 Task: Select Turn focus following on or off
Action: Mouse moved to (211, 185)
Screenshot: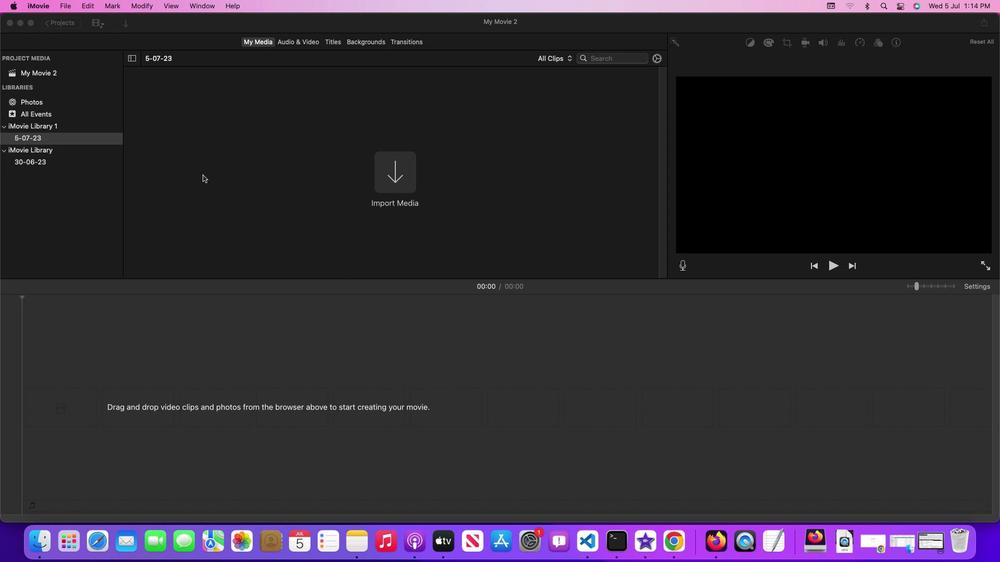 
Action: Mouse pressed left at (211, 185)
Screenshot: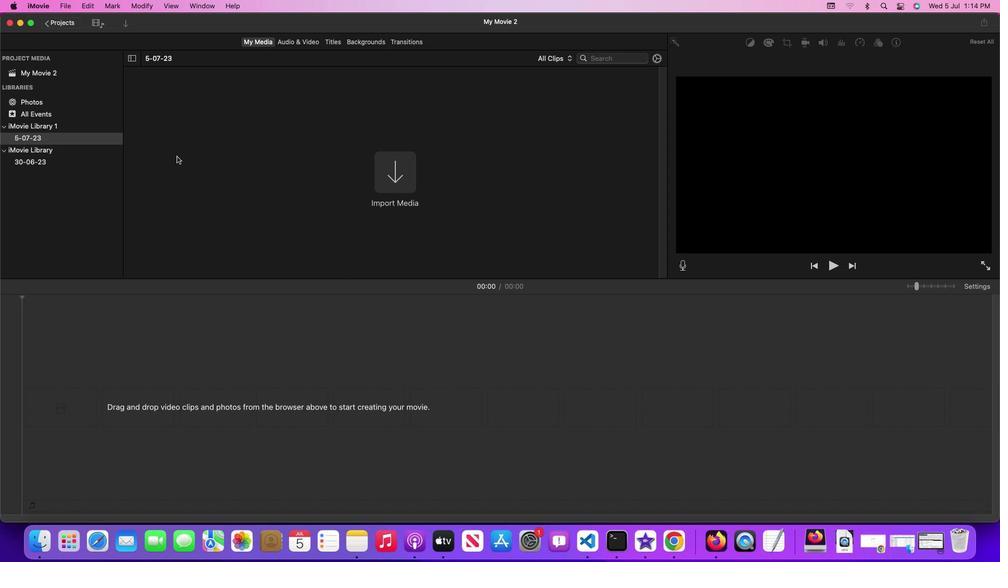 
Action: Mouse moved to (45, 9)
Screenshot: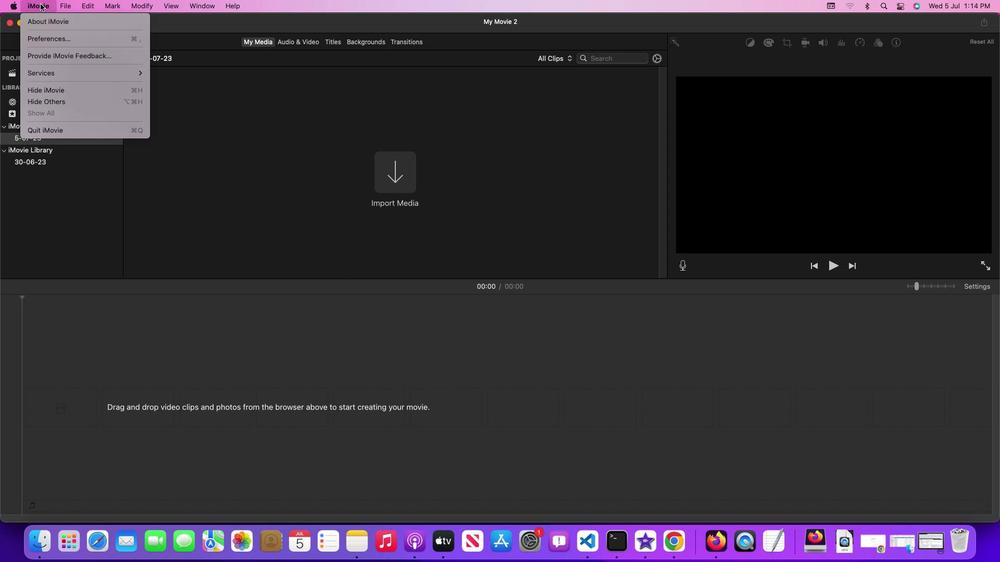 
Action: Mouse pressed left at (45, 9)
Screenshot: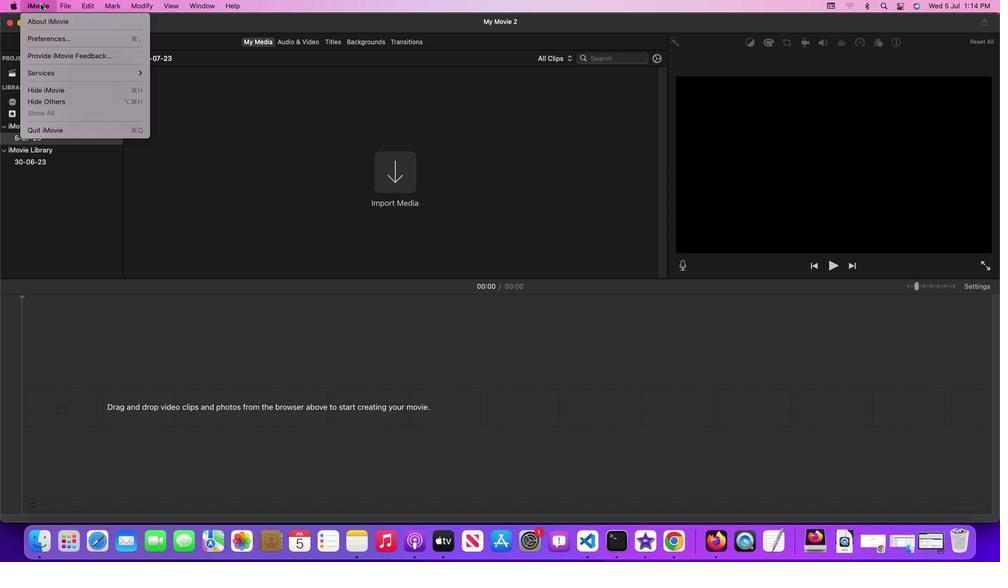 
Action: Mouse moved to (168, 94)
Screenshot: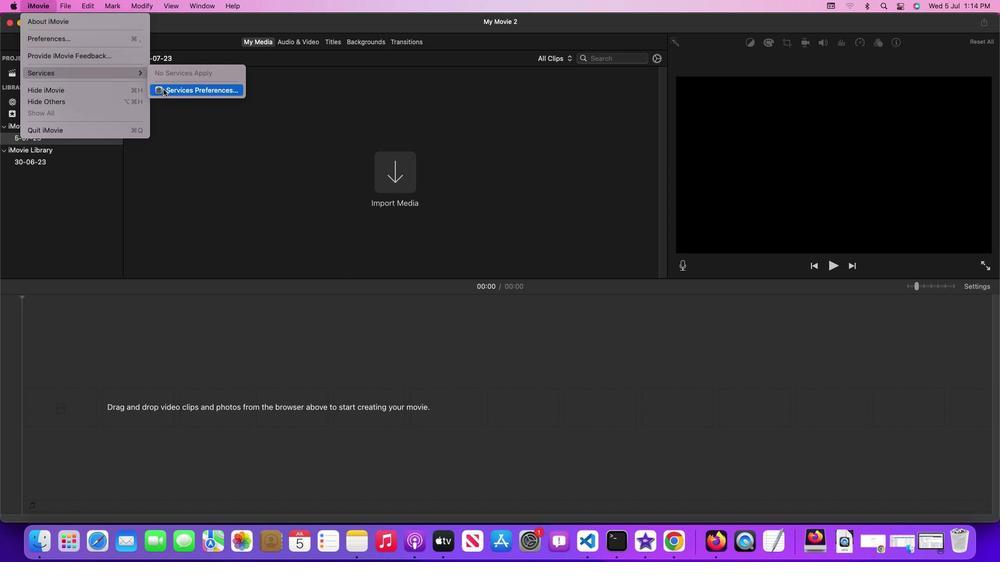 
Action: Mouse pressed left at (168, 94)
Screenshot: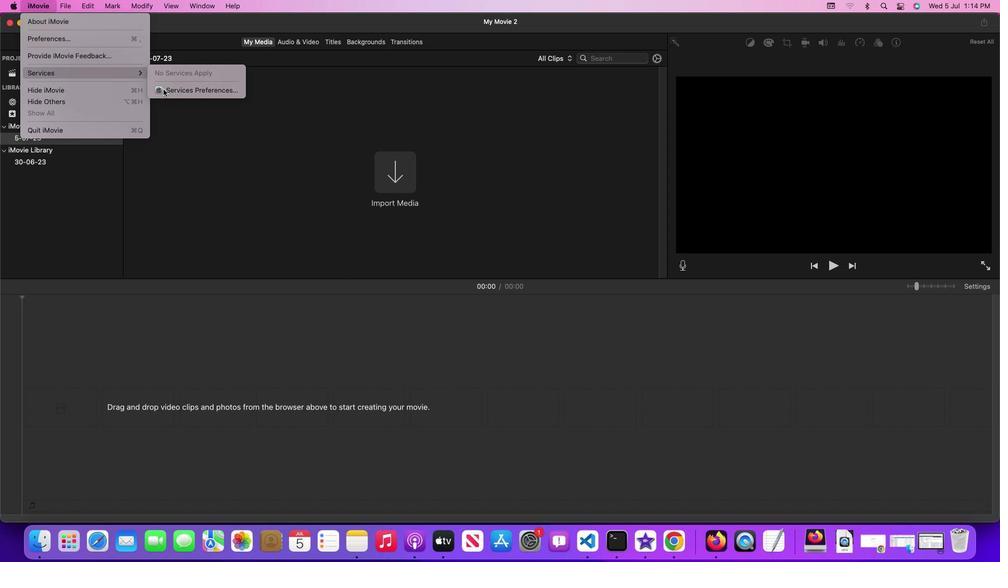 
Action: Mouse moved to (398, 163)
Screenshot: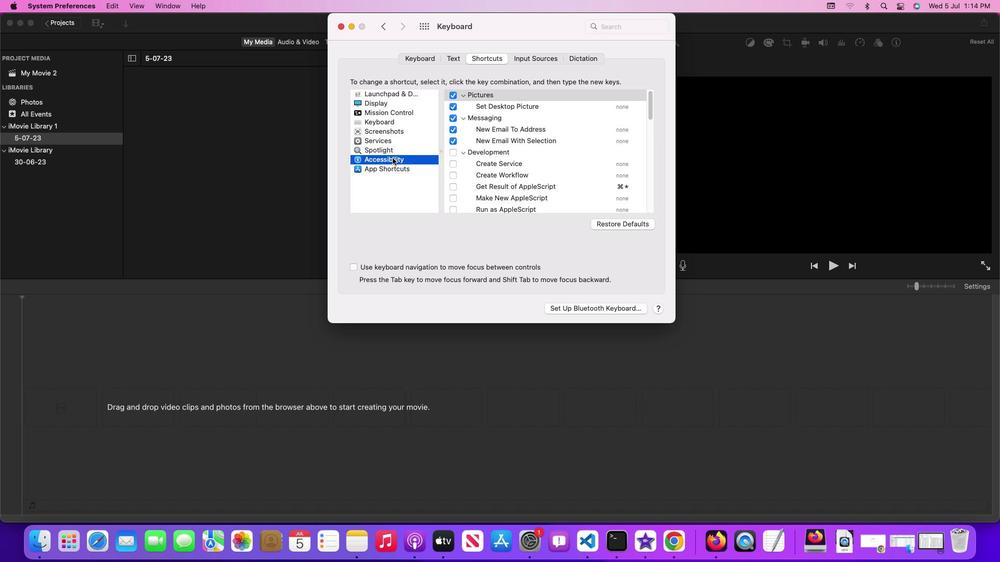 
Action: Mouse pressed left at (398, 163)
Screenshot: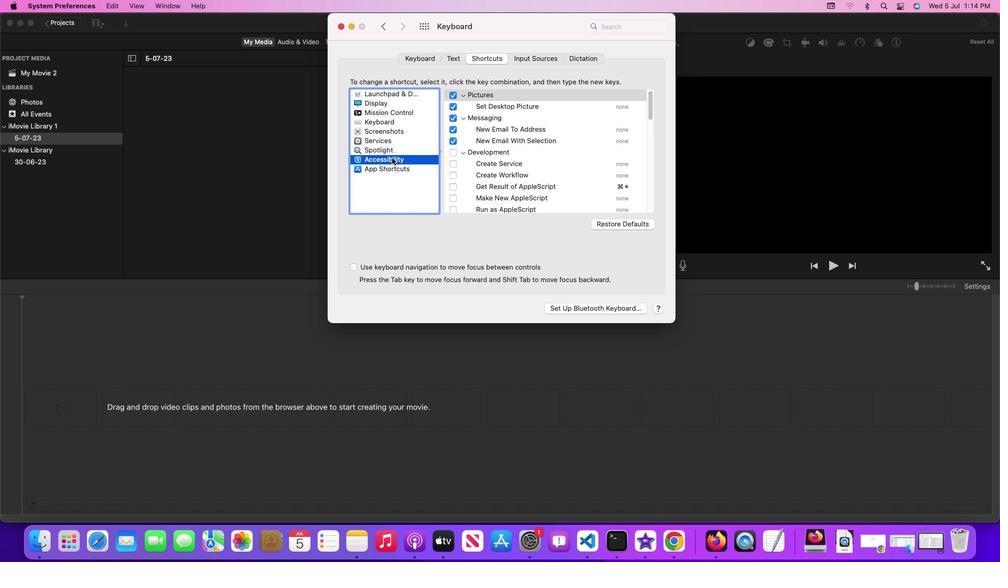 
Action: Mouse moved to (509, 156)
Screenshot: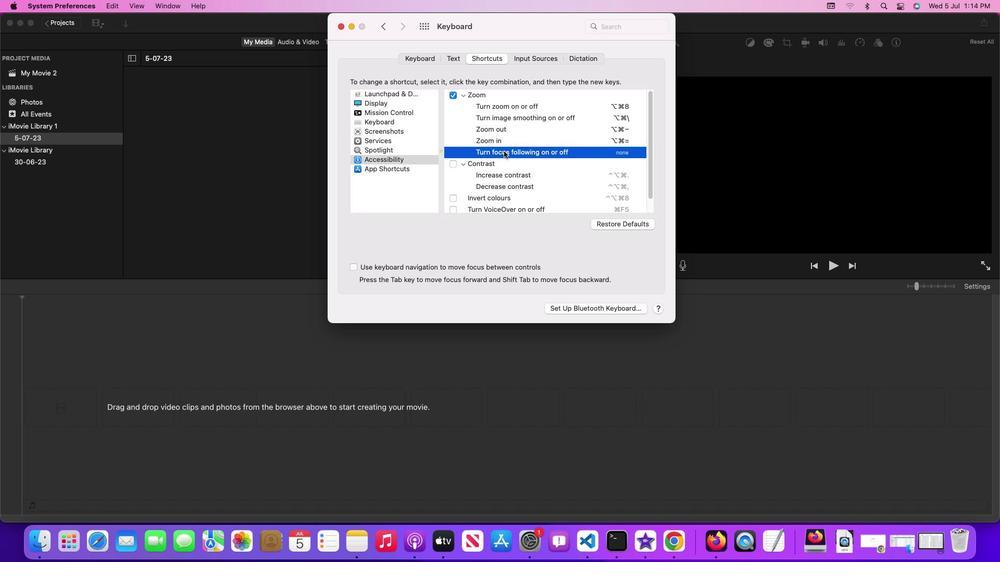 
Action: Mouse pressed left at (509, 156)
Screenshot: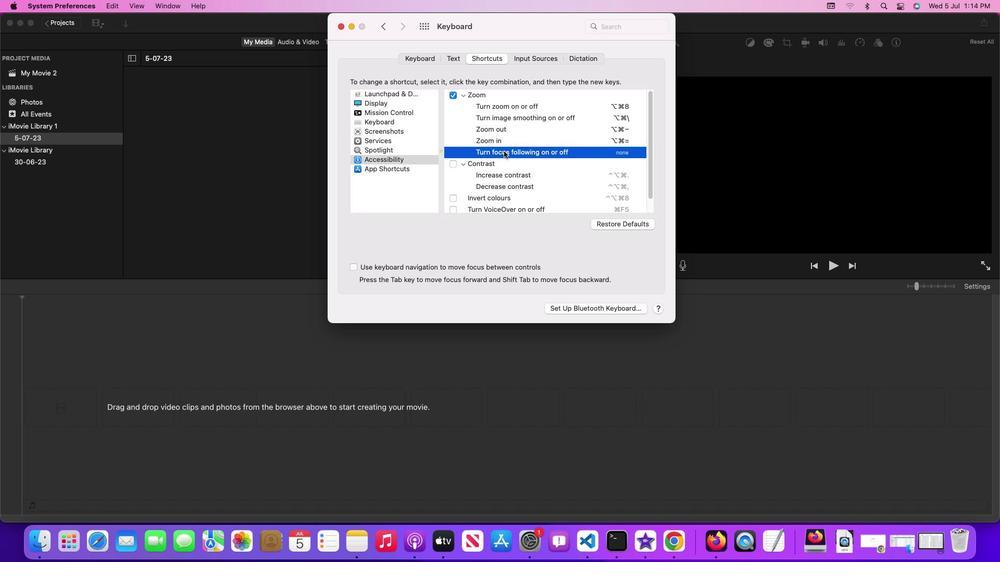 
Action: Mouse moved to (506, 173)
Screenshot: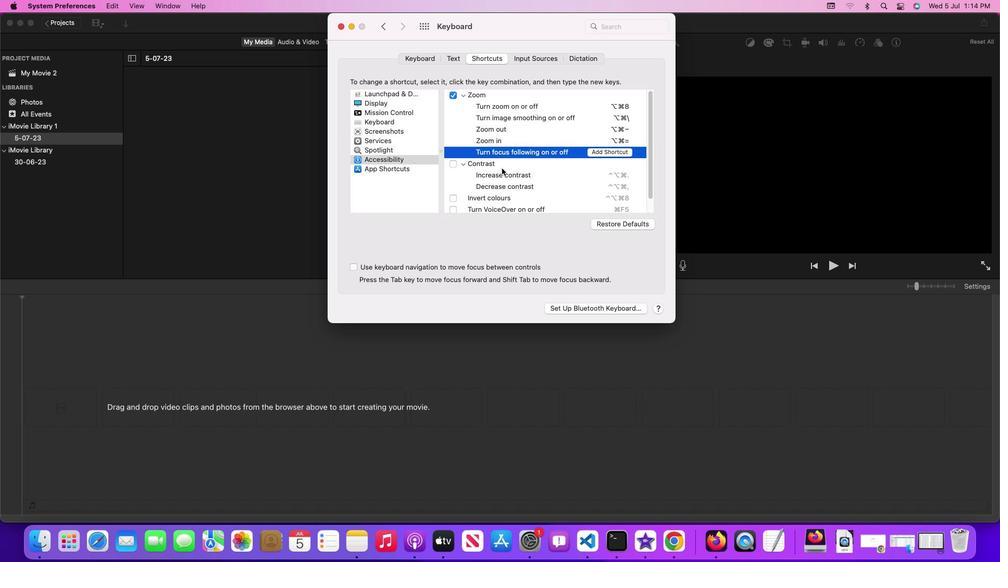 
